 Task: Create New Customer with Customer Name: Art's Variety Store, Billing Address Line1: 2298 Nicholas Street, Billing Address Line2:  Scandia, Billing Address Line3:  Kansas 66966, Cell Number: 937-742-7970
Action: Mouse moved to (141, 29)
Screenshot: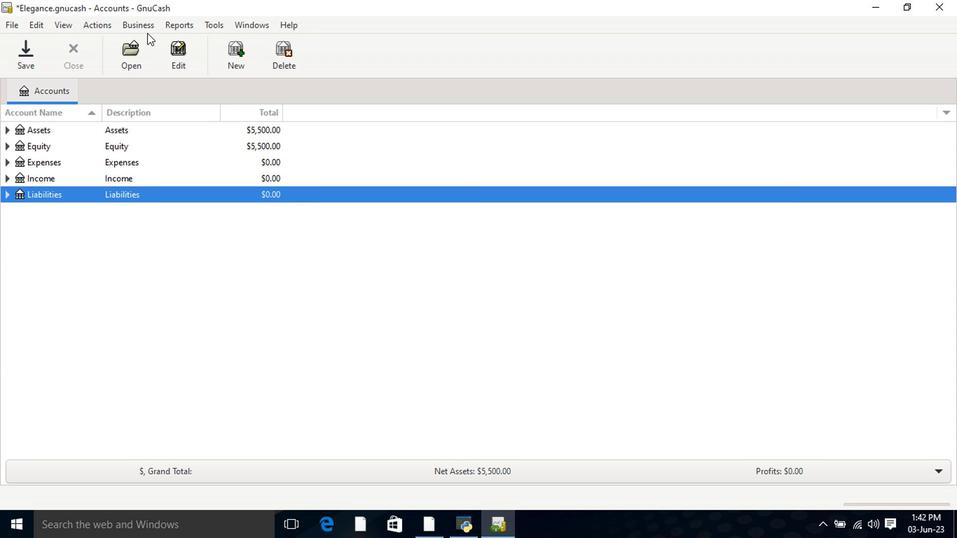 
Action: Mouse pressed left at (141, 29)
Screenshot: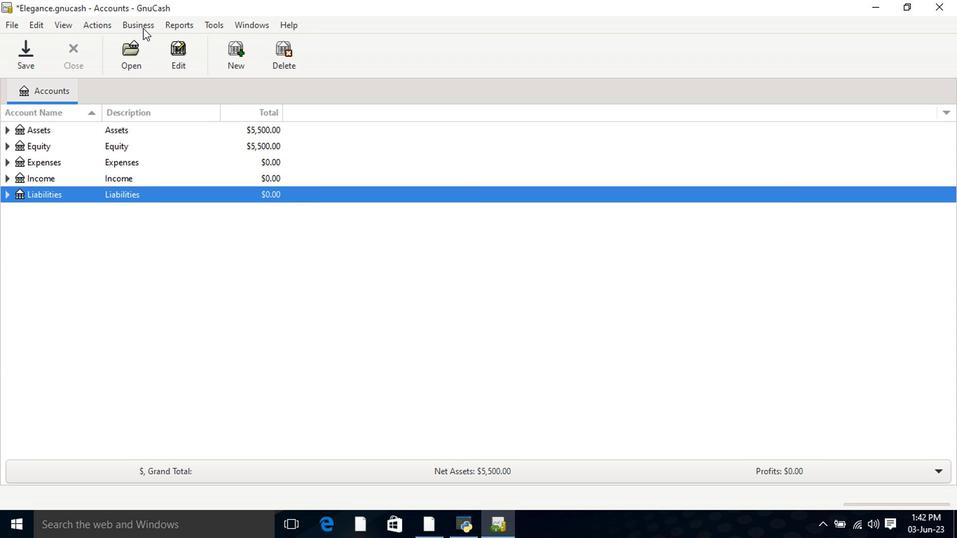 
Action: Mouse moved to (148, 39)
Screenshot: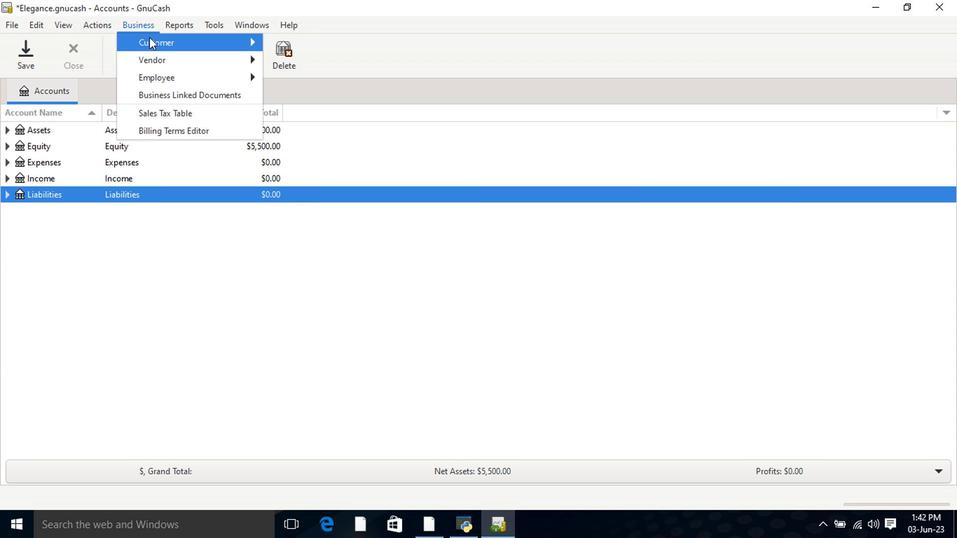 
Action: Mouse pressed left at (148, 39)
Screenshot: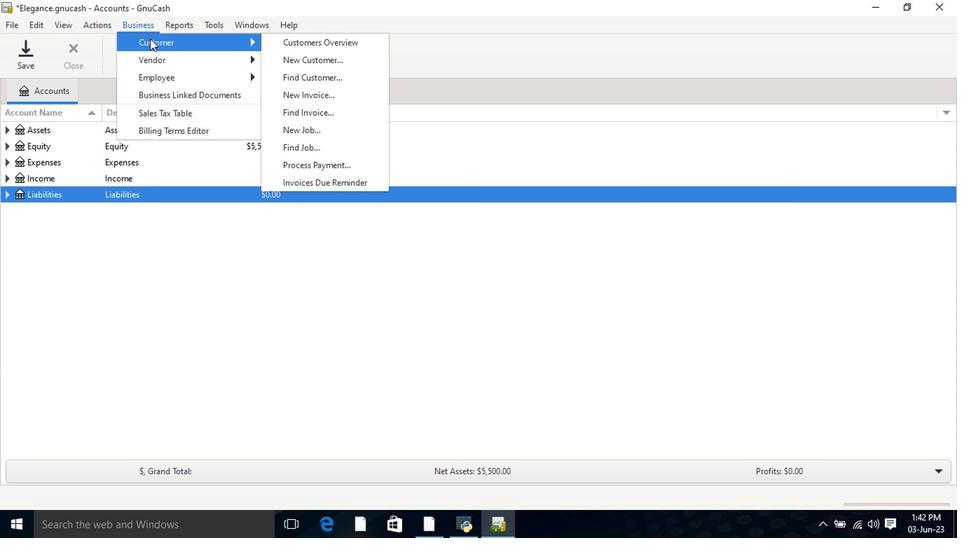 
Action: Mouse moved to (286, 60)
Screenshot: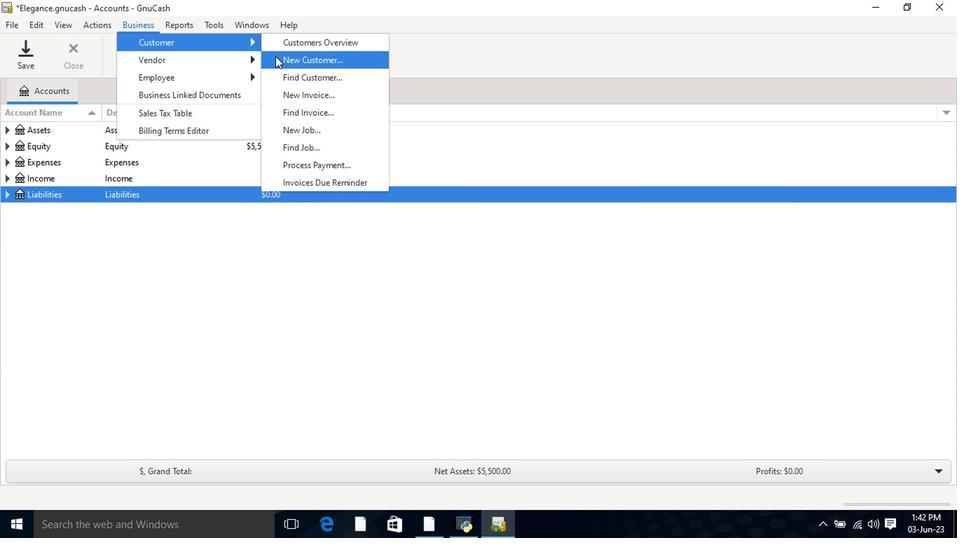 
Action: Mouse pressed left at (286, 60)
Screenshot: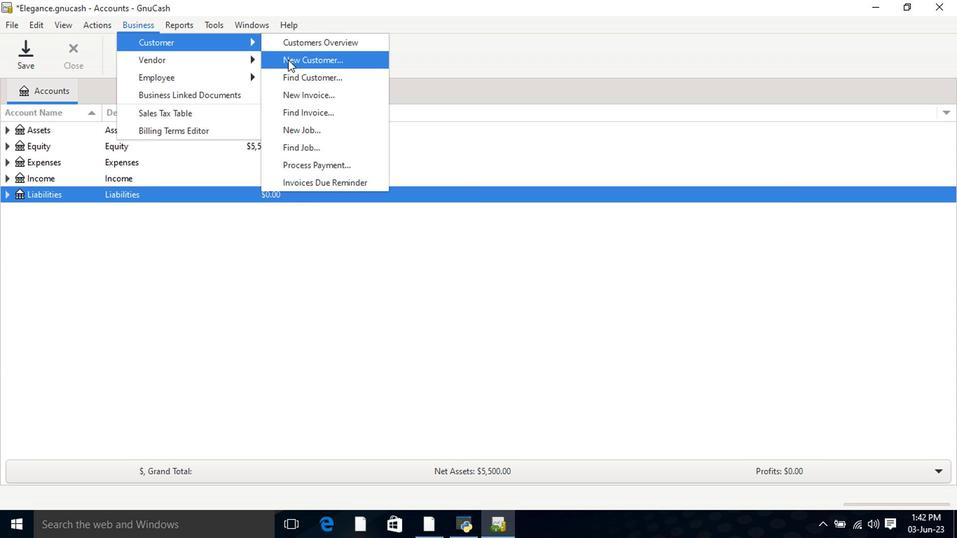
Action: Mouse moved to (552, 153)
Screenshot: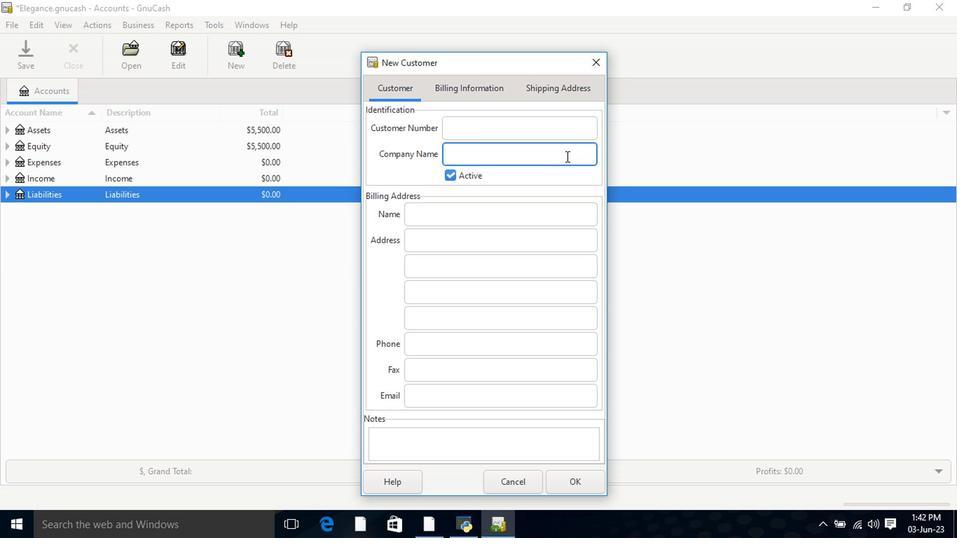 
Action: Mouse pressed left at (552, 153)
Screenshot: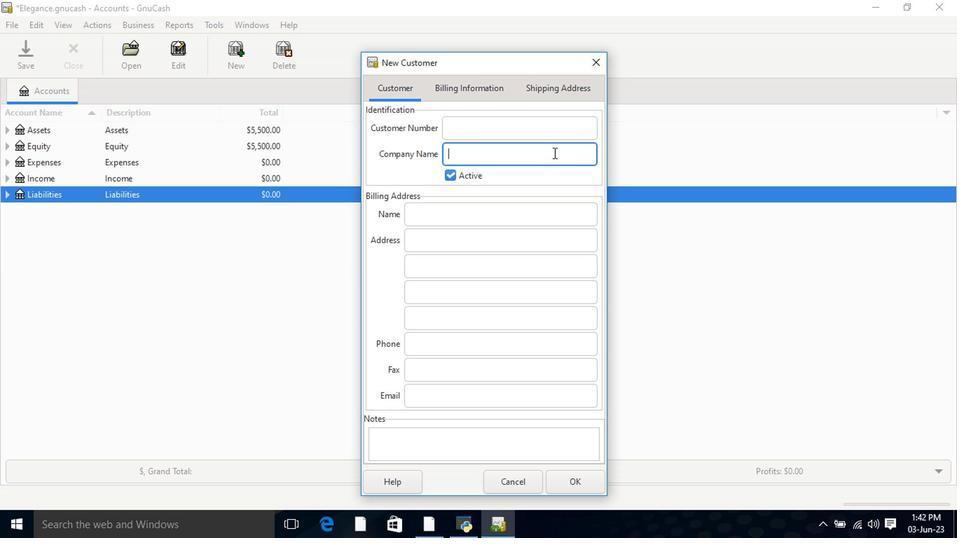 
Action: Key pressed <Key.shift>Art's<Key.space><Key.shift>Variety<Key.space><Key.shift>Store<Key.tab><Key.tab><Key.tab>2298<Key.space><Key.shift>Nicholas<Key.space><Key.shift>Street<Key.tab><Key.shift>Scandia<Key.tab><Key.shift>Knsas<Key.space>66966<Key.space><Key.backspace><Key.tab><Key.tab>93-742-7970
Screenshot: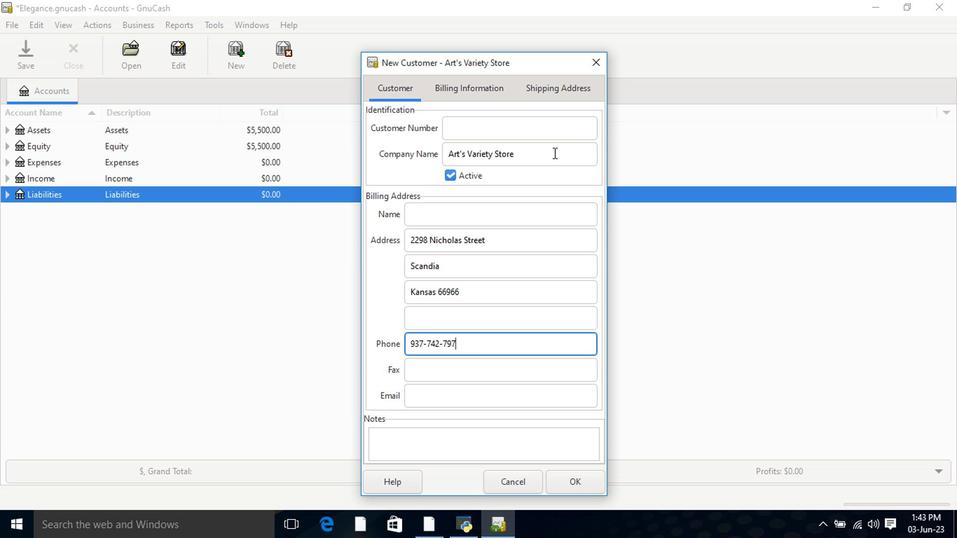 
Action: Mouse moved to (457, 91)
Screenshot: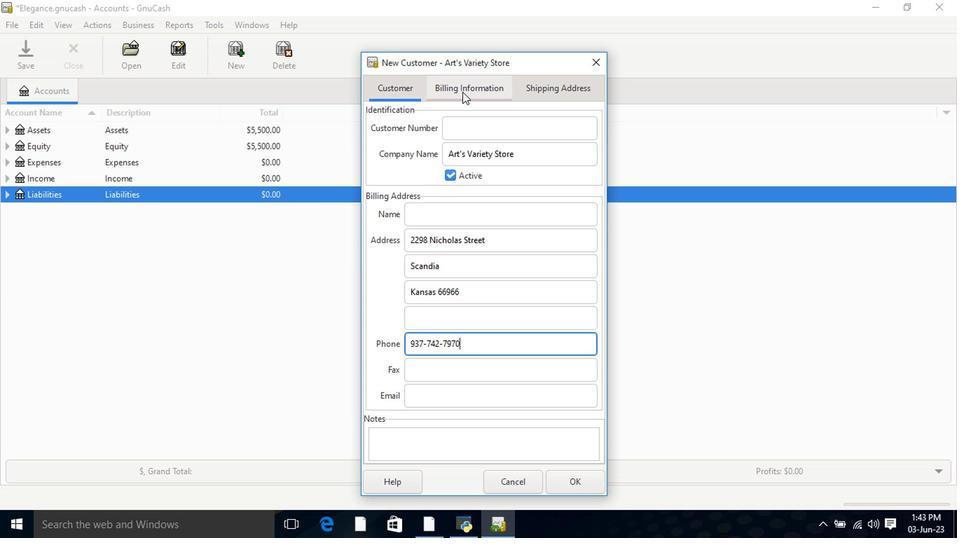 
Action: Mouse pressed left at (457, 91)
Screenshot: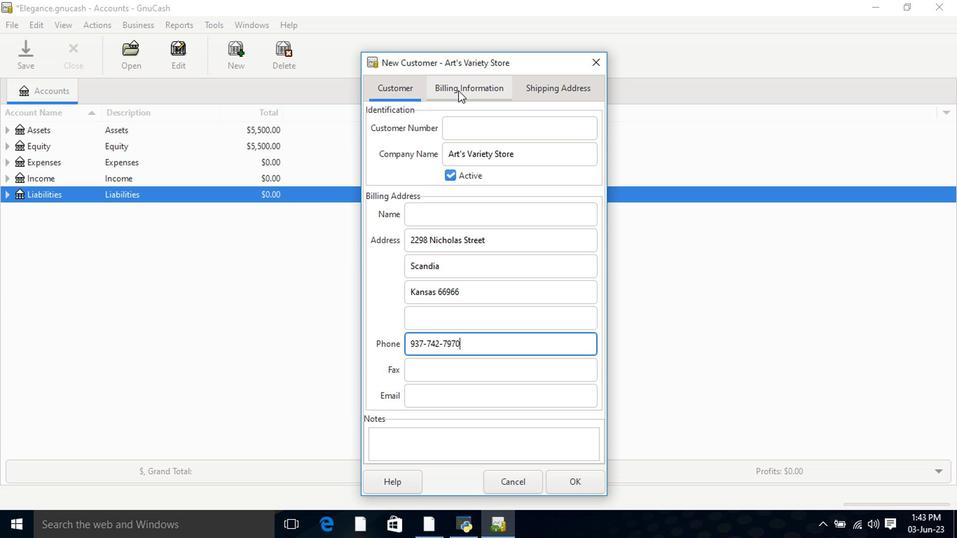 
Action: Mouse moved to (535, 89)
Screenshot: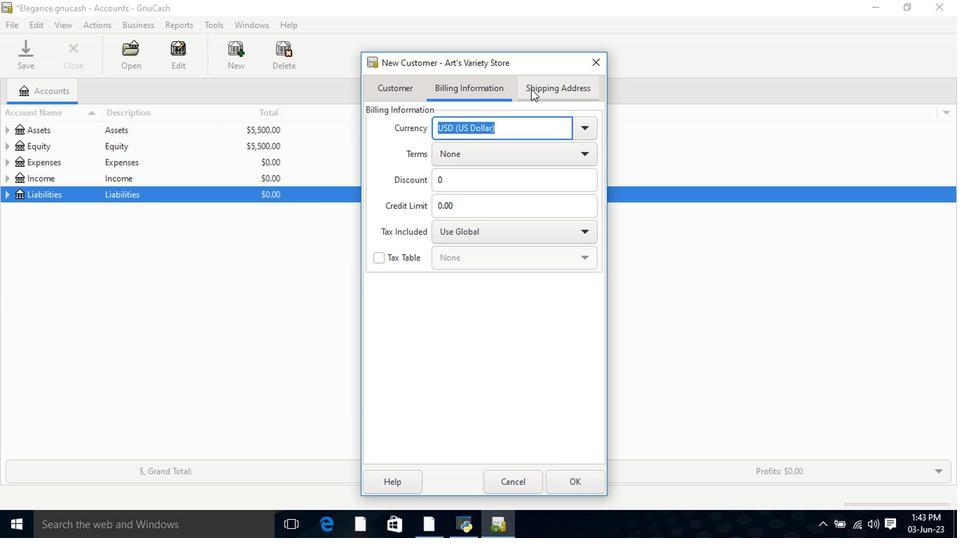 
Action: Mouse pressed left at (535, 89)
Screenshot: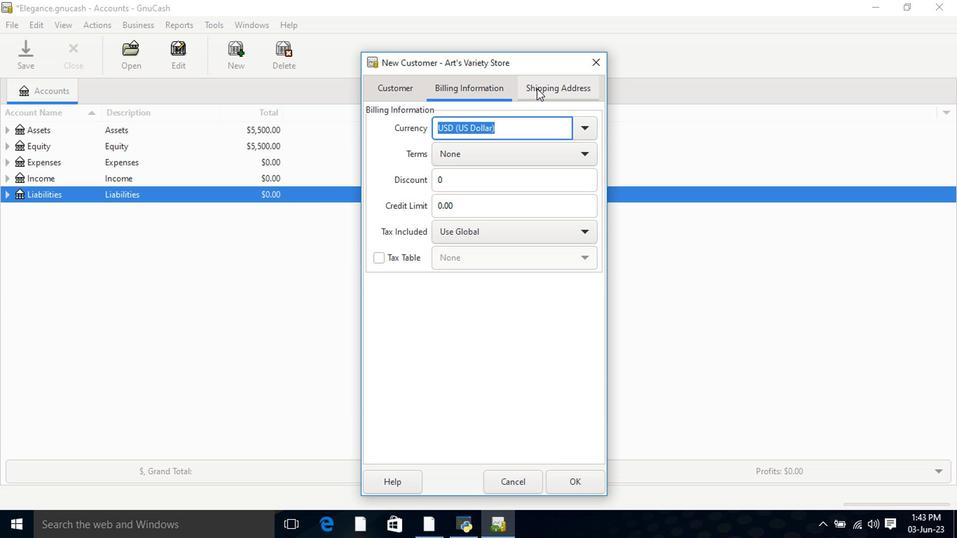 
Action: Mouse moved to (580, 484)
Screenshot: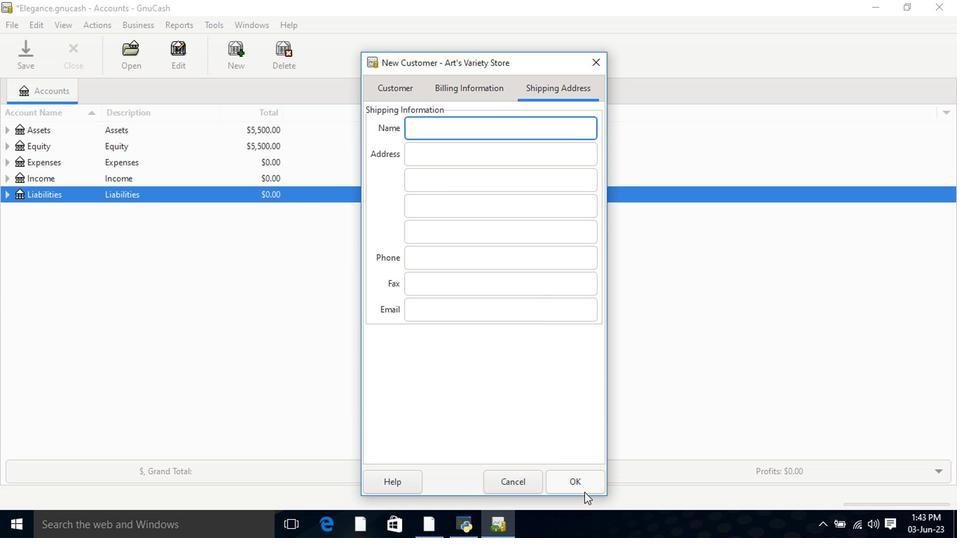 
Action: Mouse pressed left at (580, 484)
Screenshot: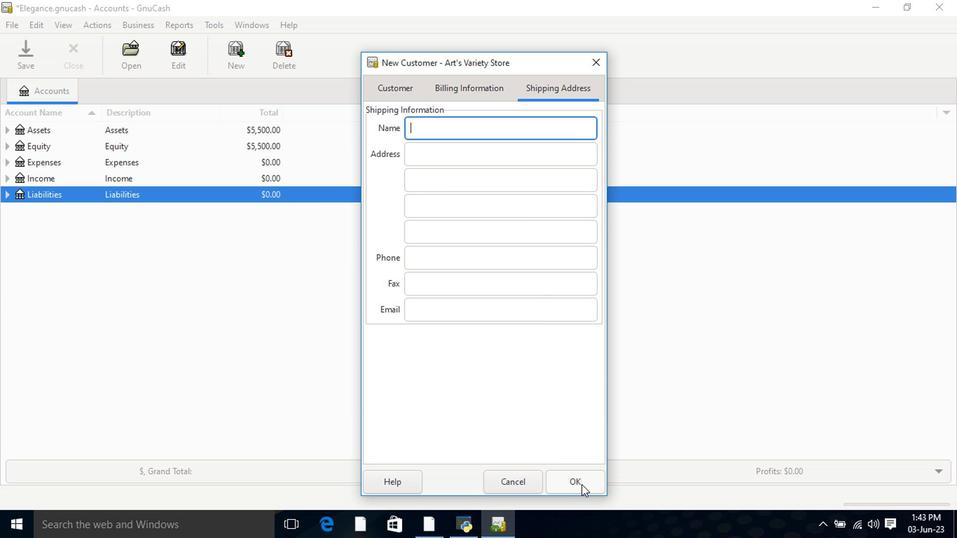 
